 Task: Sort extension by rating.
Action: Mouse moved to (1273, 29)
Screenshot: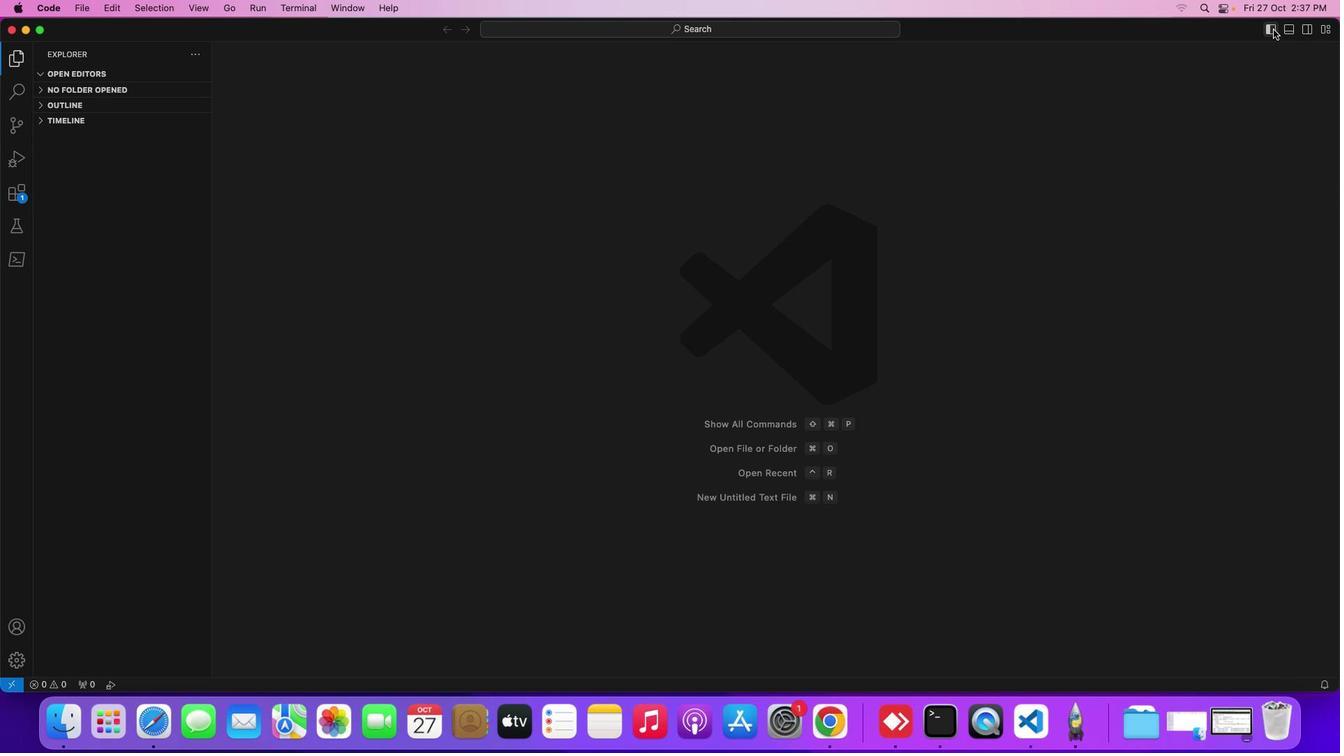 
Action: Mouse pressed left at (1273, 29)
Screenshot: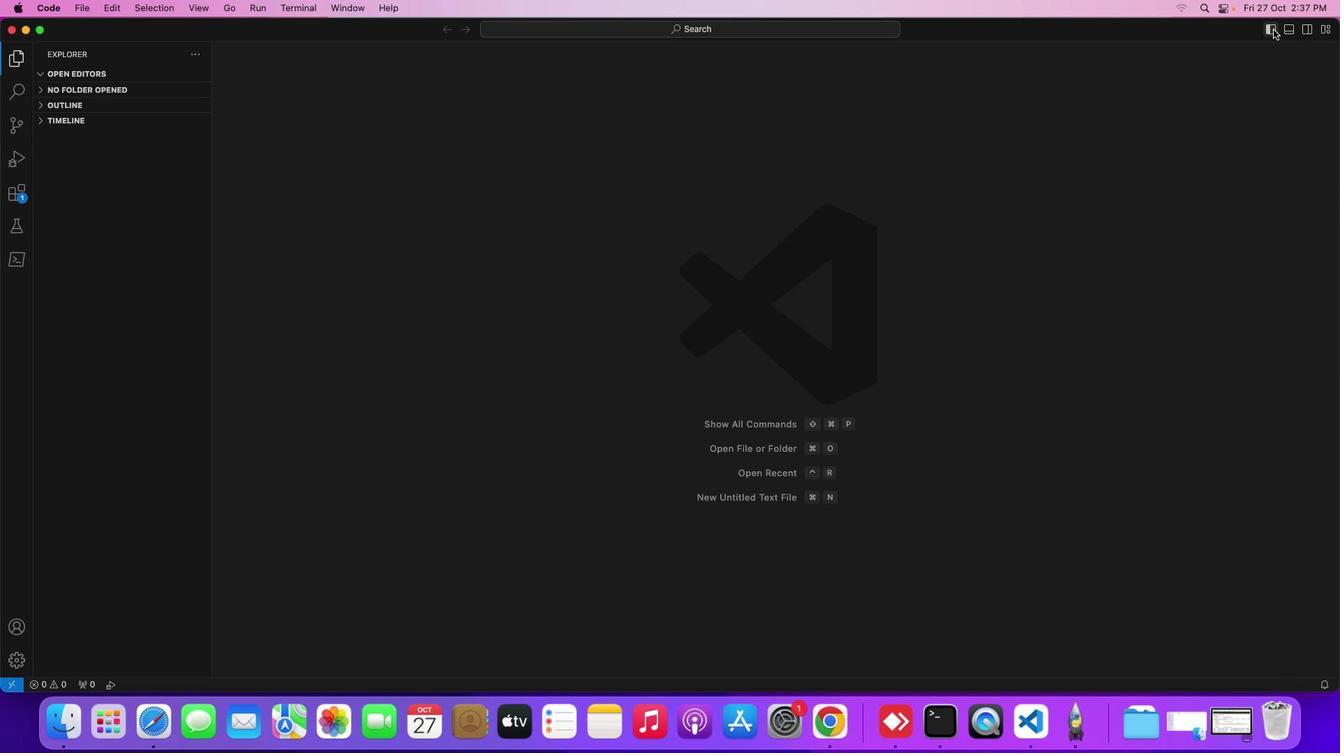 
Action: Mouse moved to (12, 194)
Screenshot: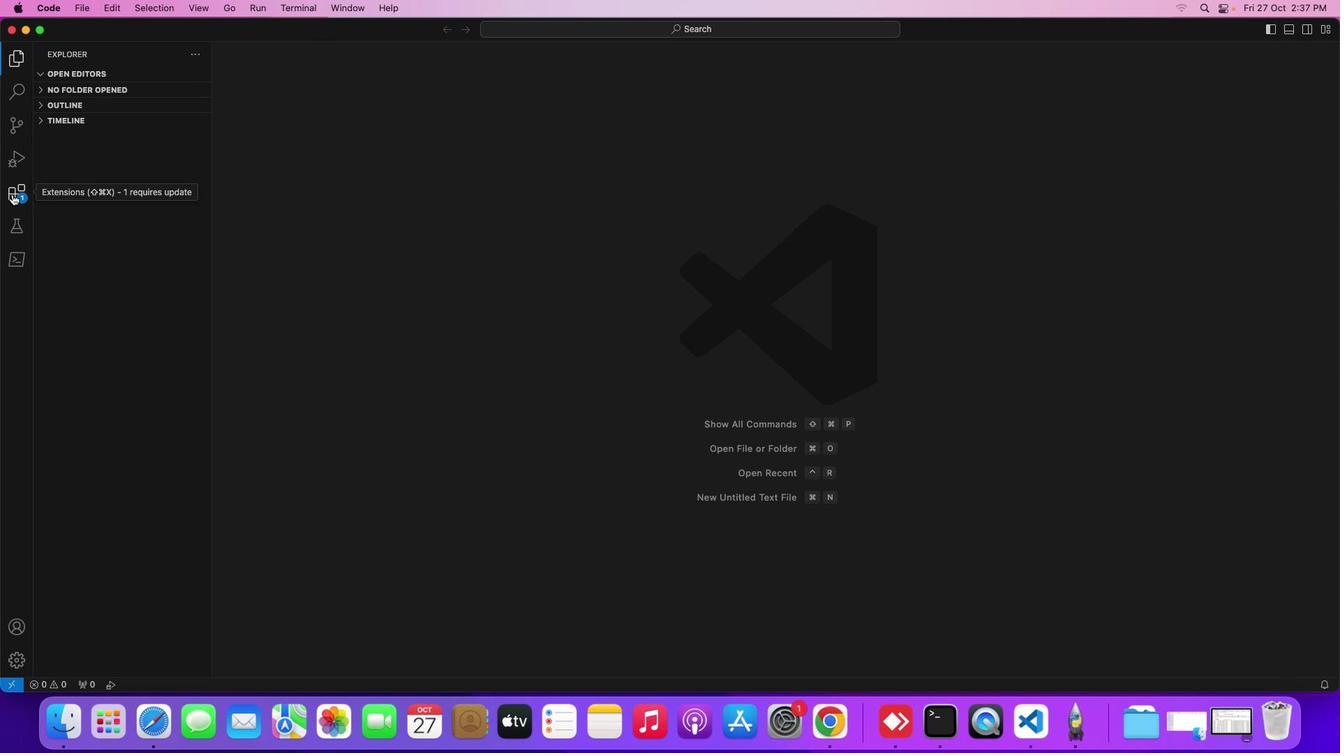 
Action: Mouse pressed left at (12, 194)
Screenshot: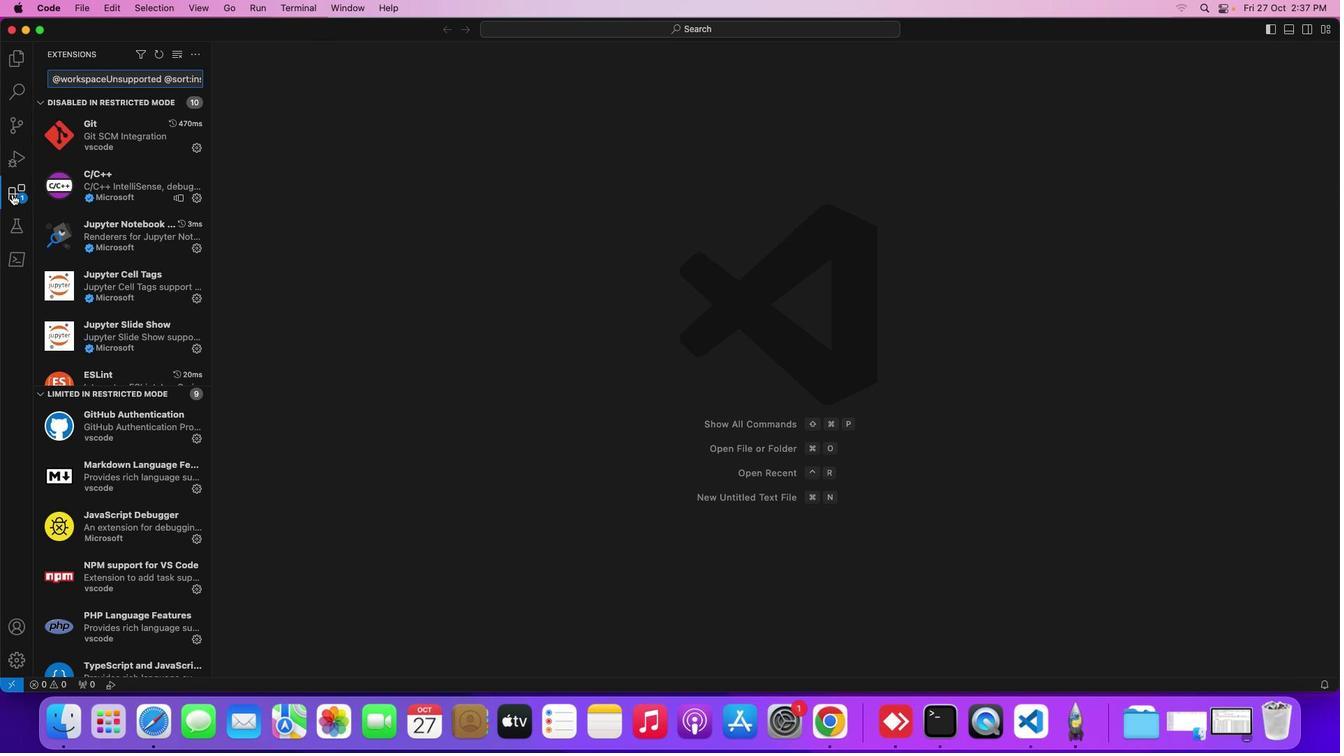 
Action: Mouse moved to (143, 52)
Screenshot: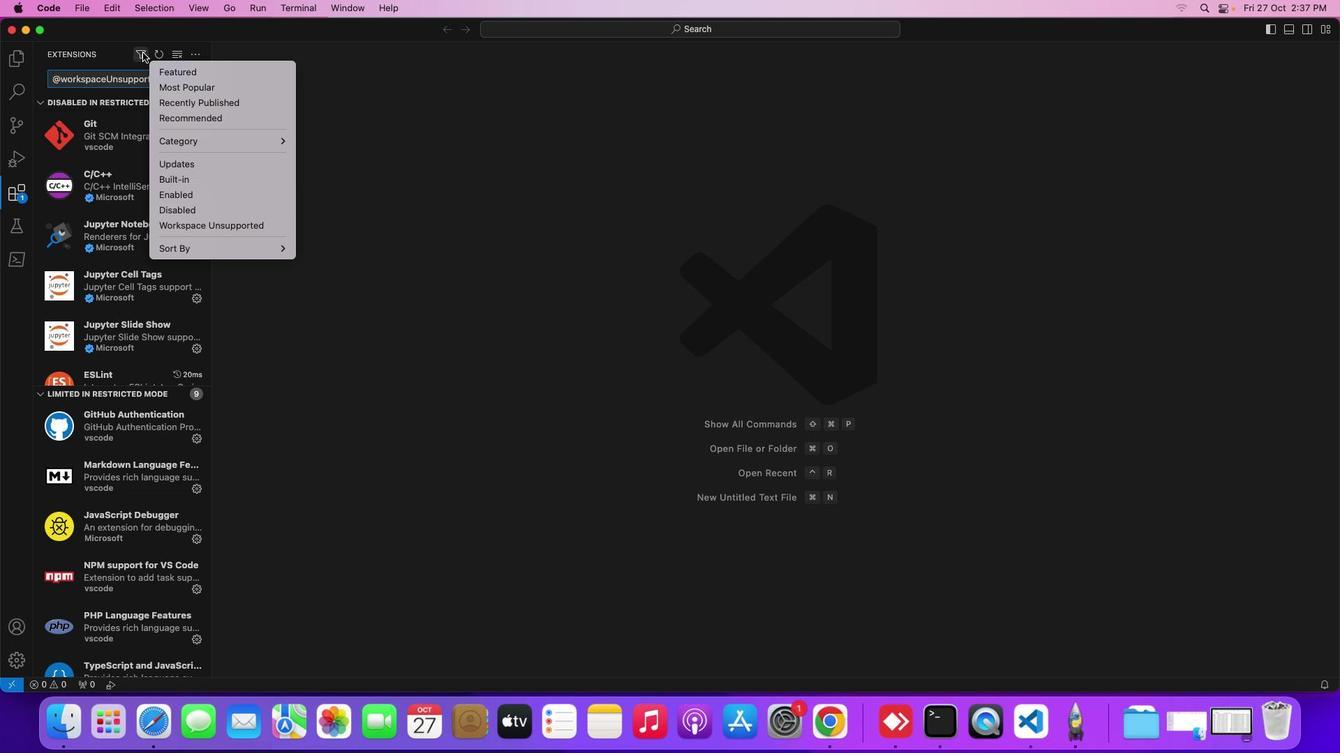 
Action: Mouse pressed left at (143, 52)
Screenshot: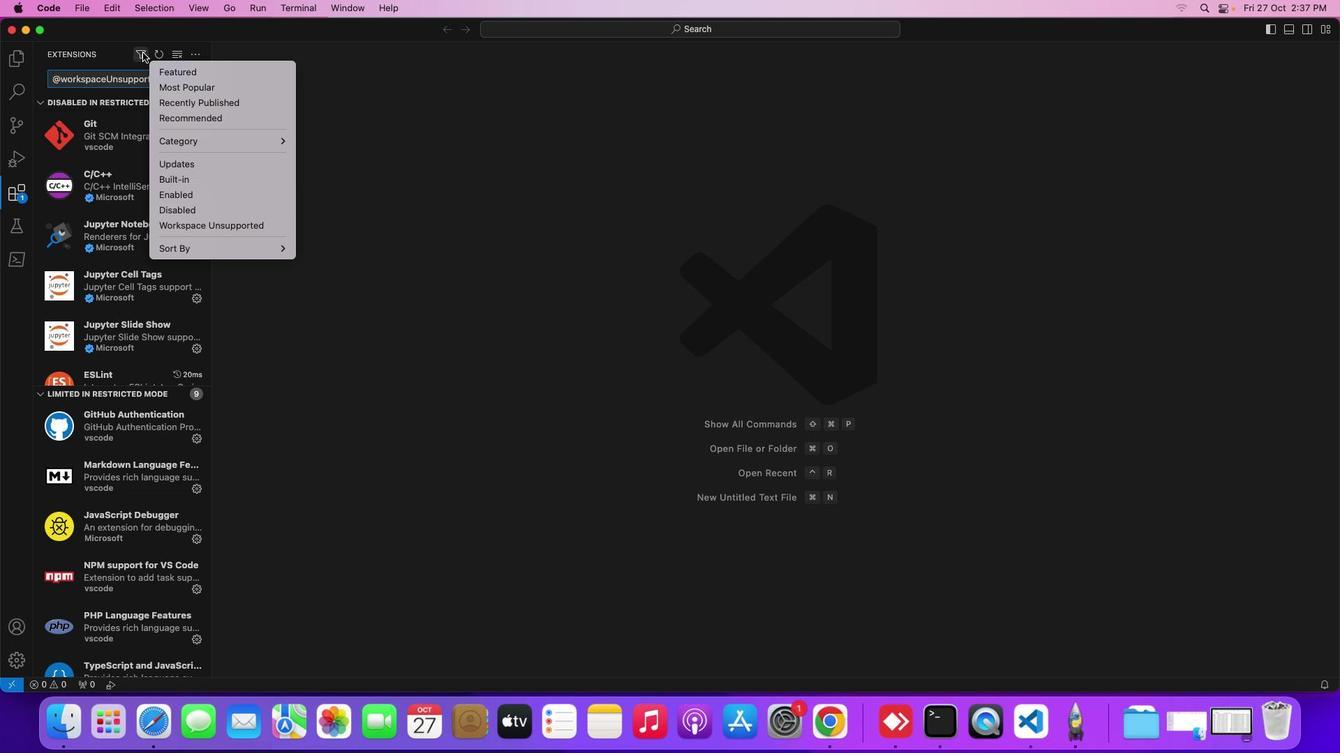 
Action: Mouse moved to (318, 262)
Screenshot: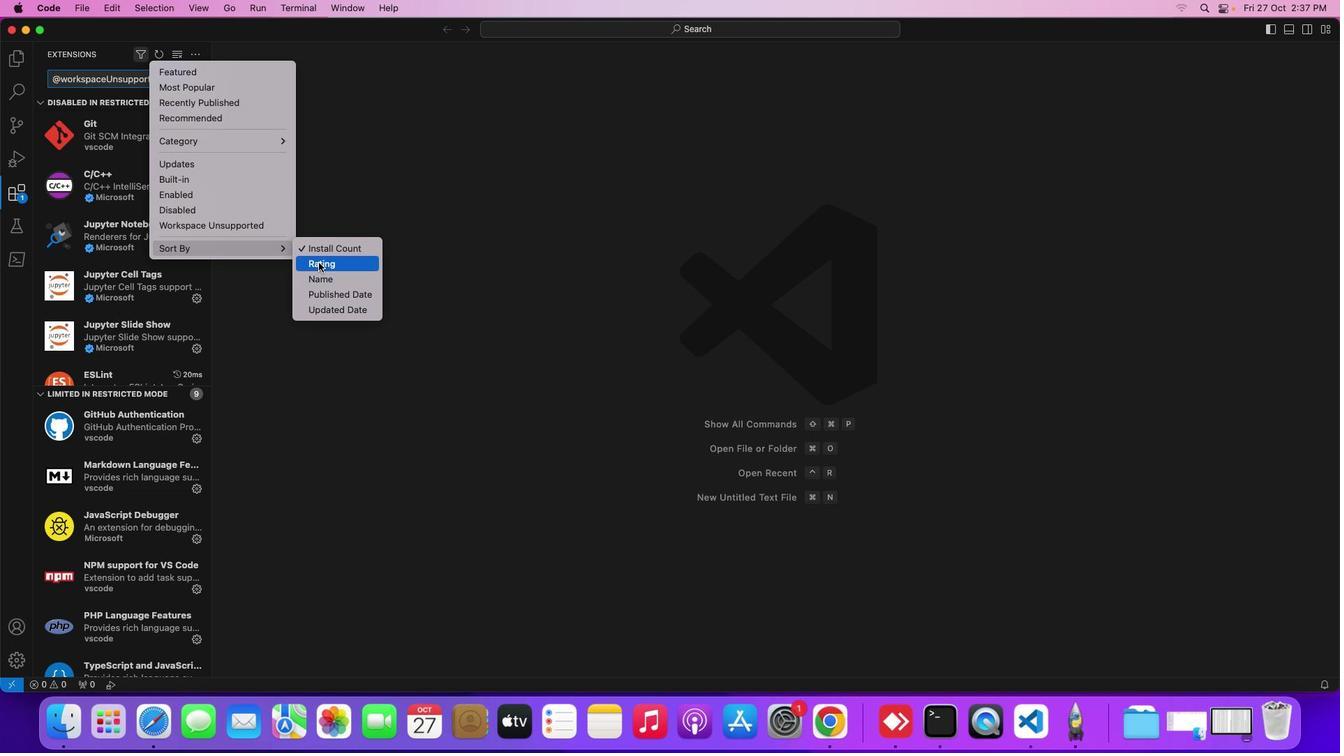 
Action: Mouse pressed left at (318, 262)
Screenshot: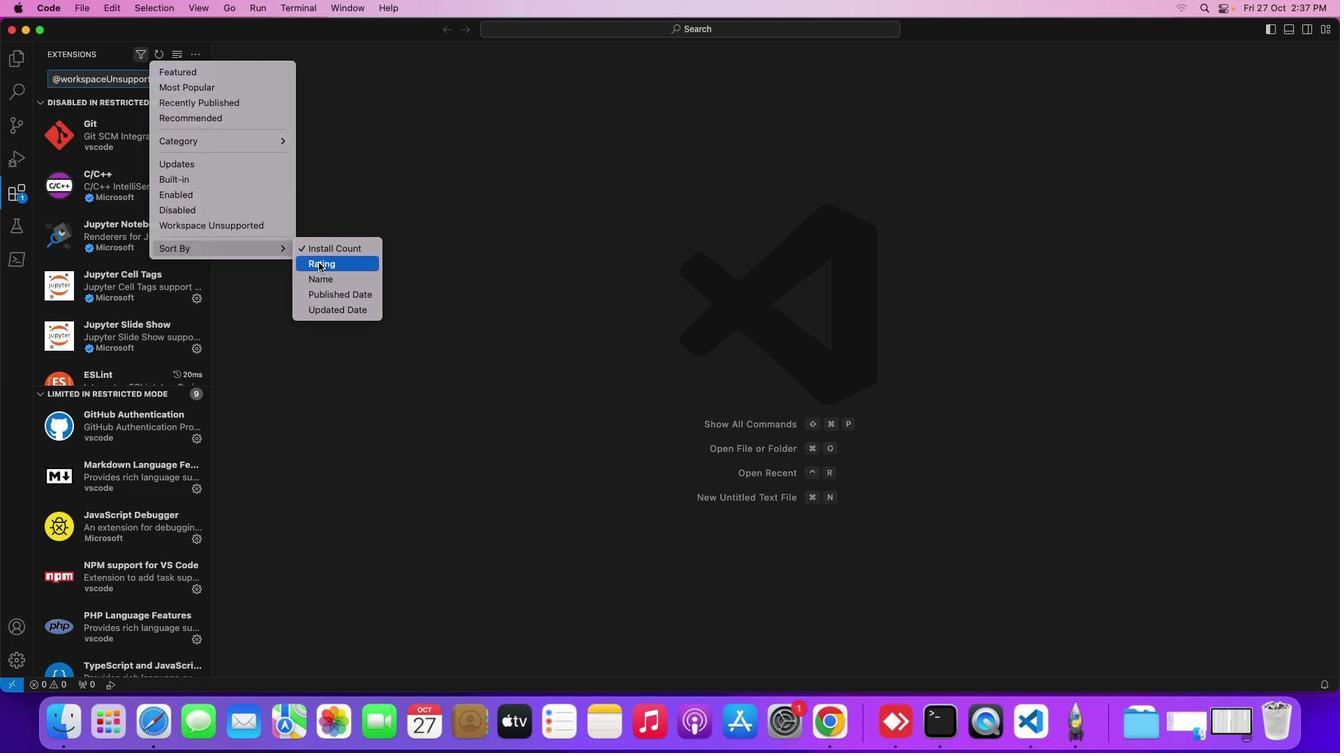 
Action: Mouse moved to (123, 339)
Screenshot: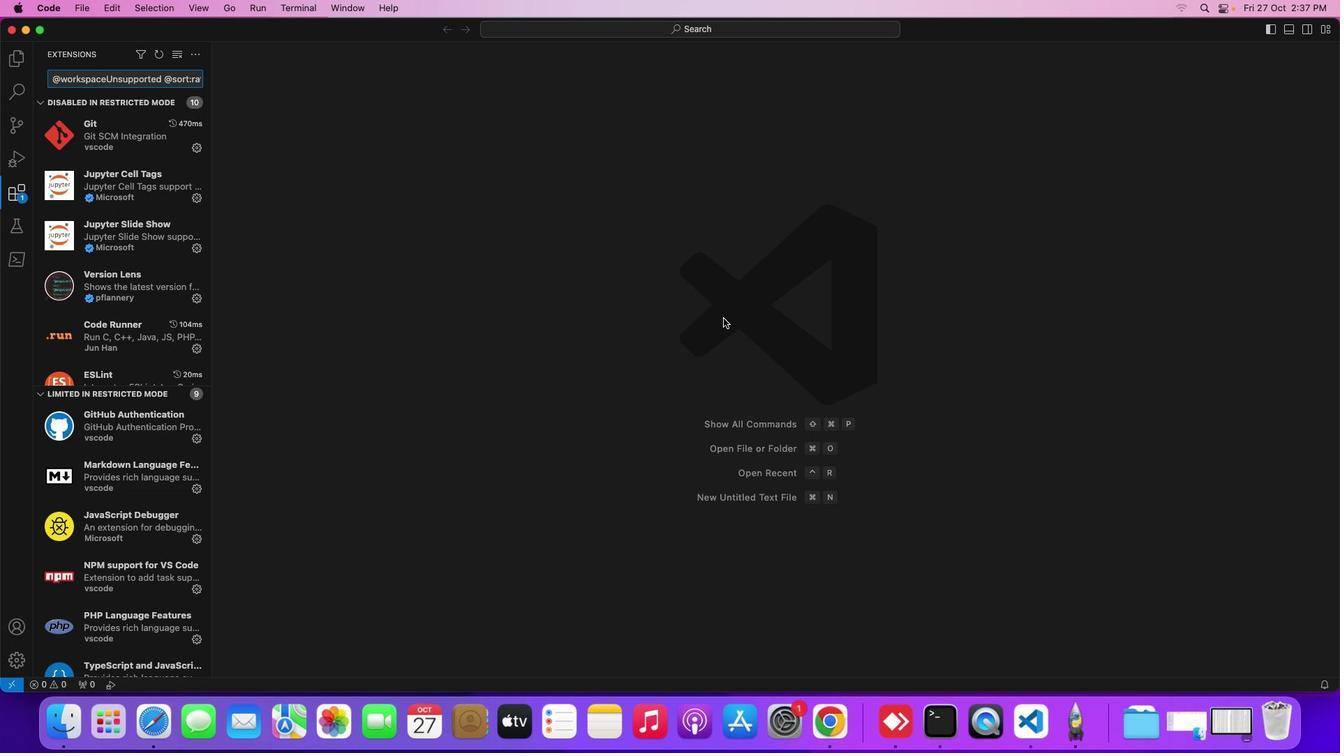
